 Task: Use the formula "ROUNDUP" in spreadsheet "Project portfolio".
Action: Mouse moved to (617, 111)
Screenshot: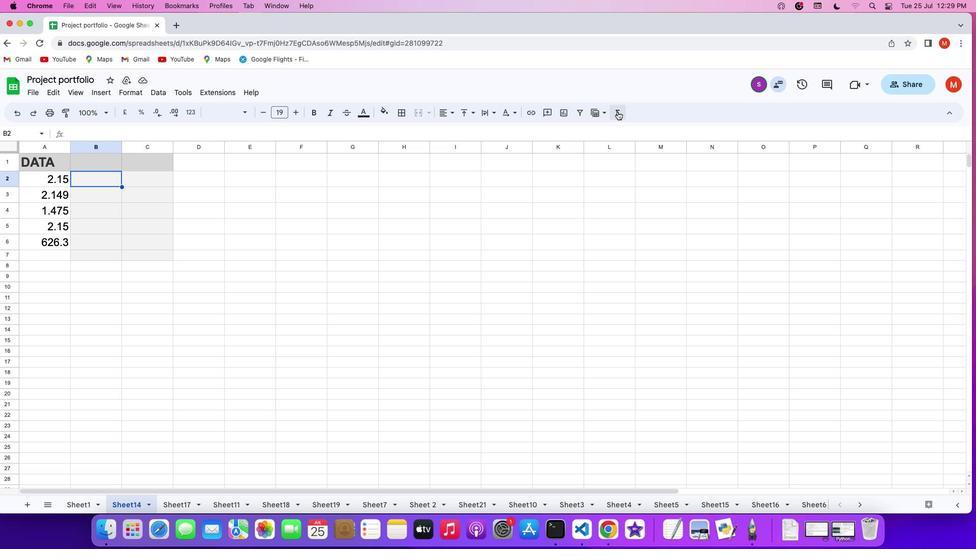 
Action: Mouse pressed left at (617, 111)
Screenshot: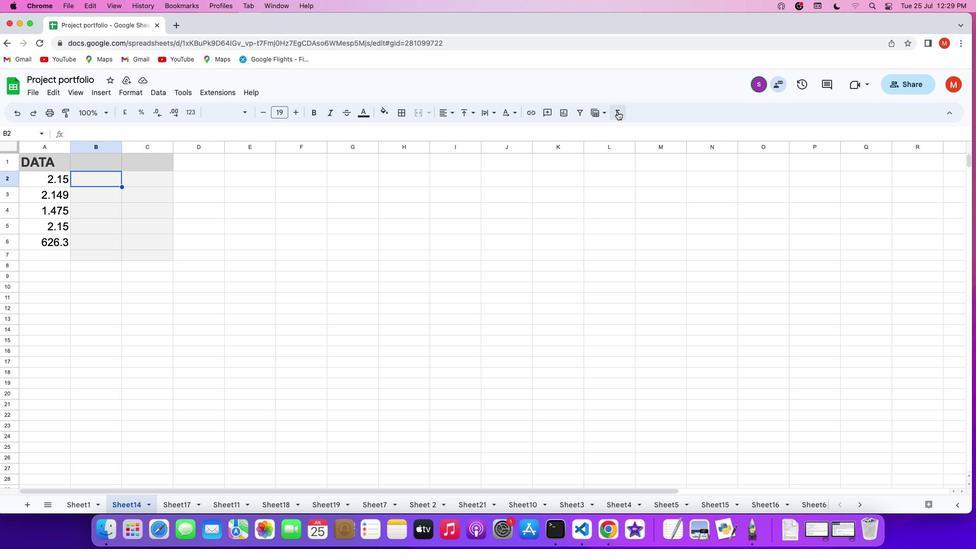 
Action: Mouse moved to (750, 349)
Screenshot: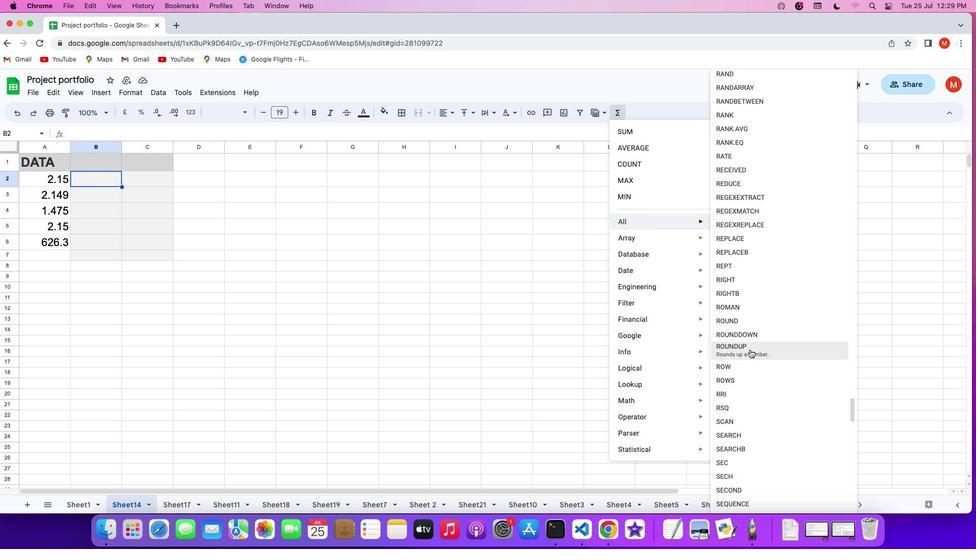 
Action: Mouse pressed left at (750, 349)
Screenshot: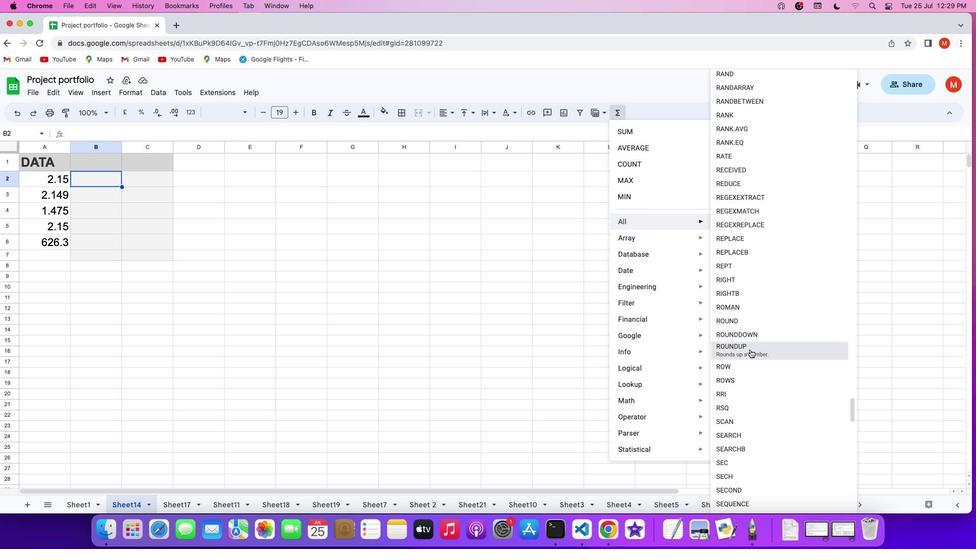 
Action: Mouse moved to (107, 181)
Screenshot: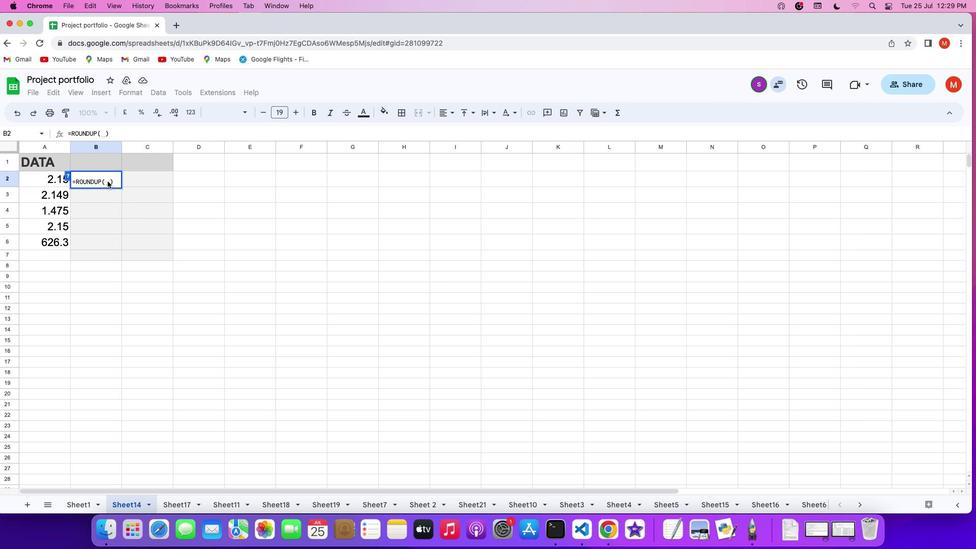 
Action: Key pressed '2''.''1''5'',''1'Key.enter
Screenshot: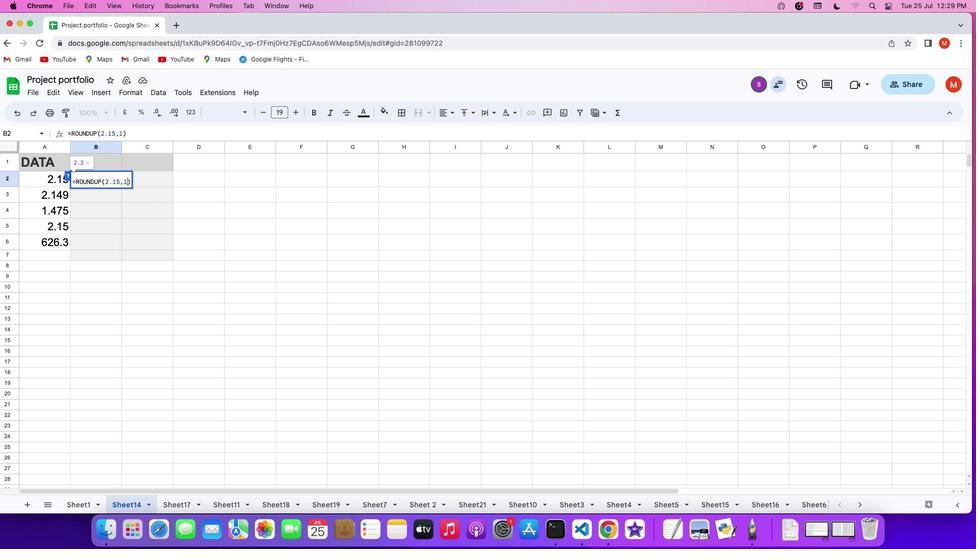 
